 Task: Create a 'book' object.
Action: Mouse moved to (688, 46)
Screenshot: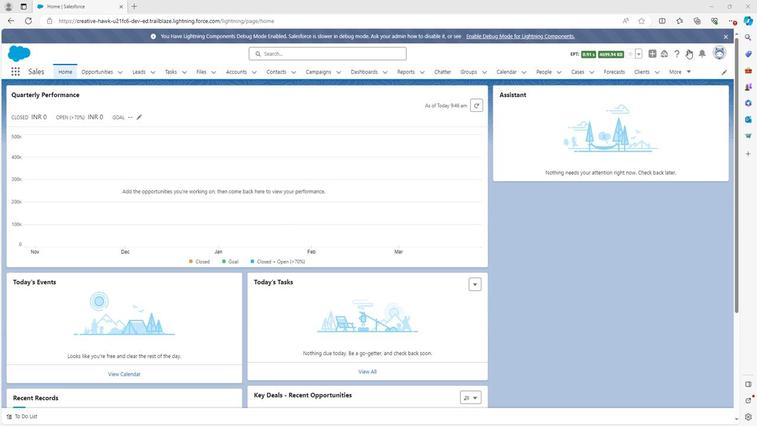
Action: Mouse pressed left at (688, 46)
Screenshot: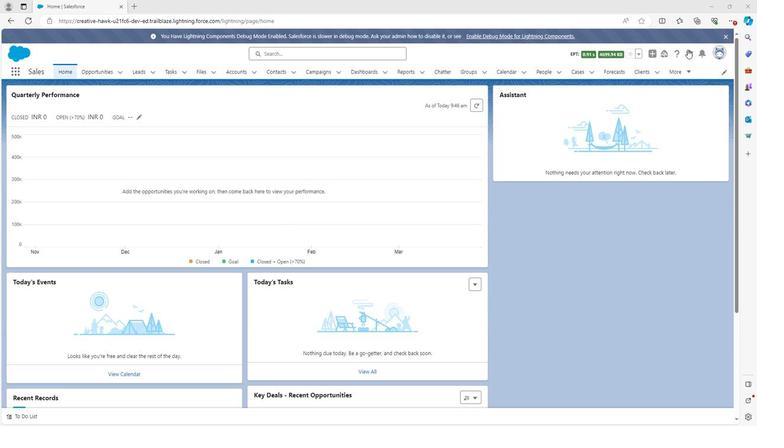 
Action: Mouse moved to (661, 72)
Screenshot: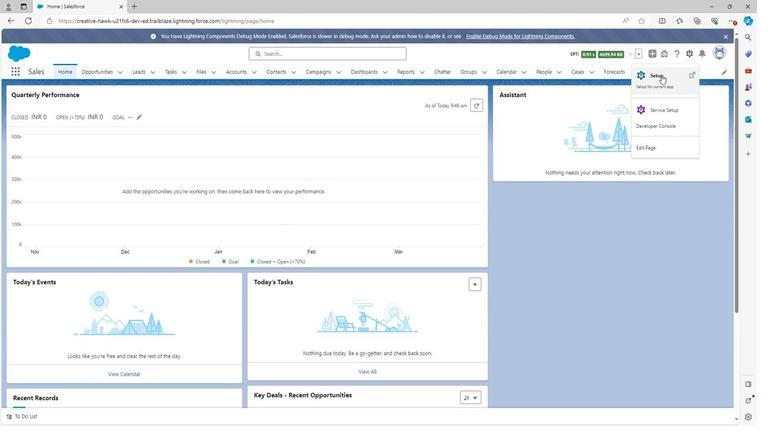 
Action: Mouse pressed left at (661, 72)
Screenshot: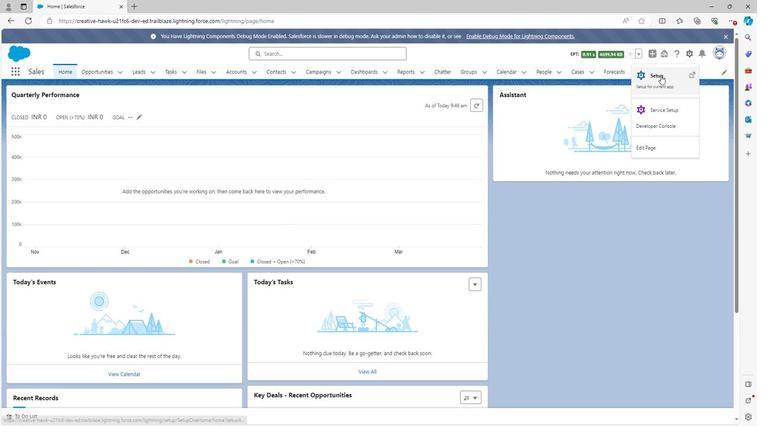 
Action: Mouse moved to (93, 68)
Screenshot: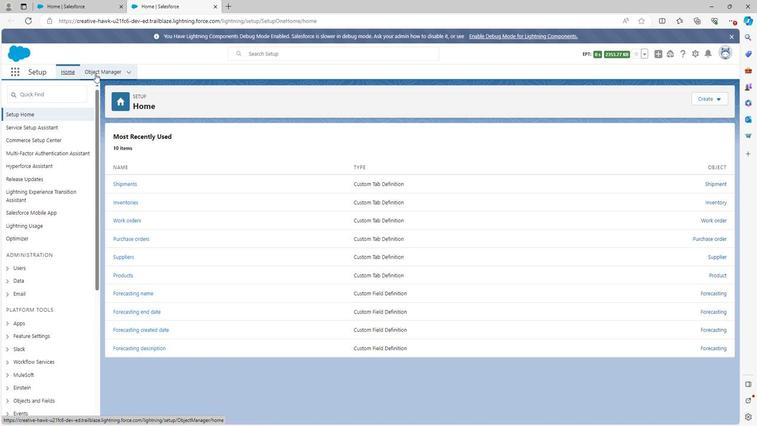 
Action: Mouse pressed left at (93, 68)
Screenshot: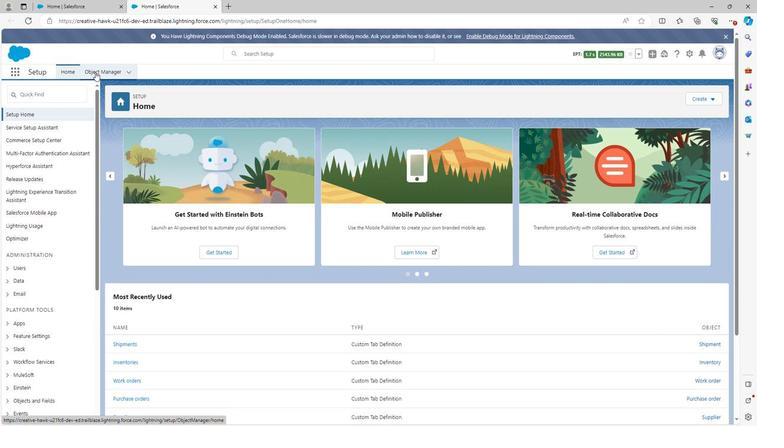 
Action: Mouse moved to (707, 93)
Screenshot: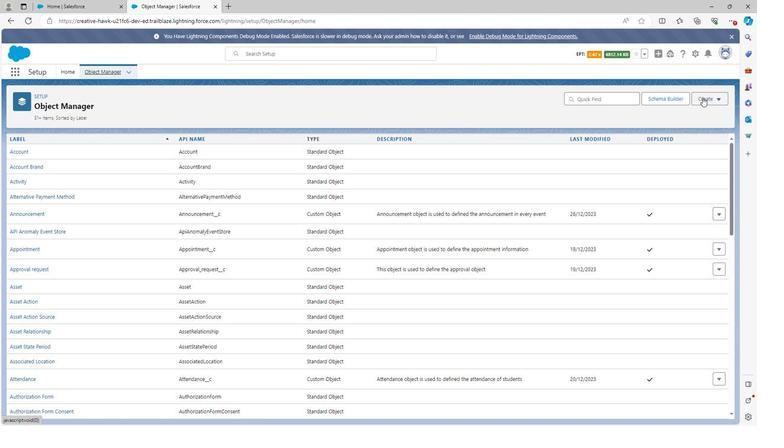 
Action: Mouse pressed left at (707, 93)
Screenshot: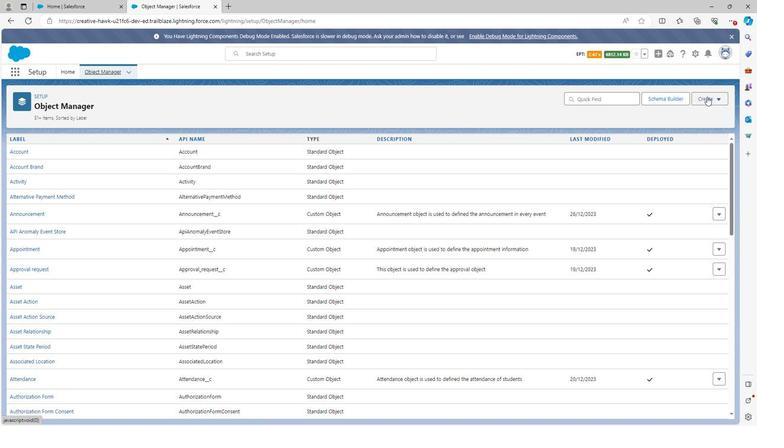 
Action: Mouse moved to (672, 118)
Screenshot: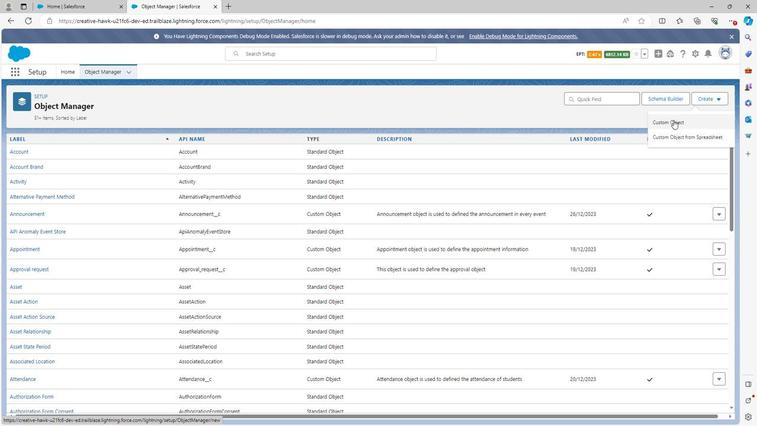 
Action: Mouse pressed left at (672, 118)
Screenshot: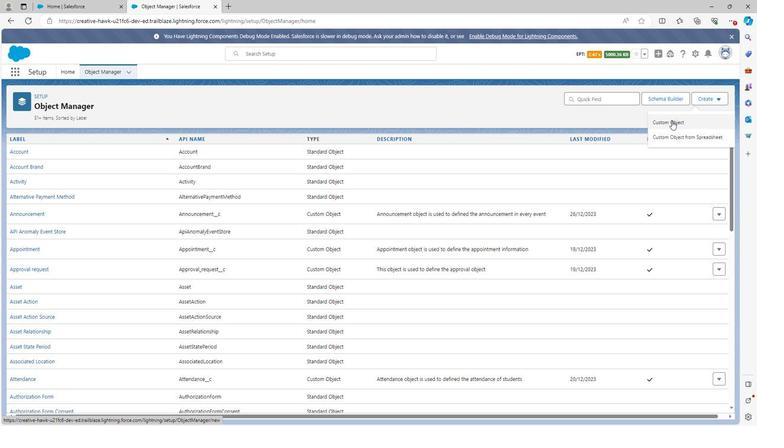 
Action: Mouse moved to (178, 199)
Screenshot: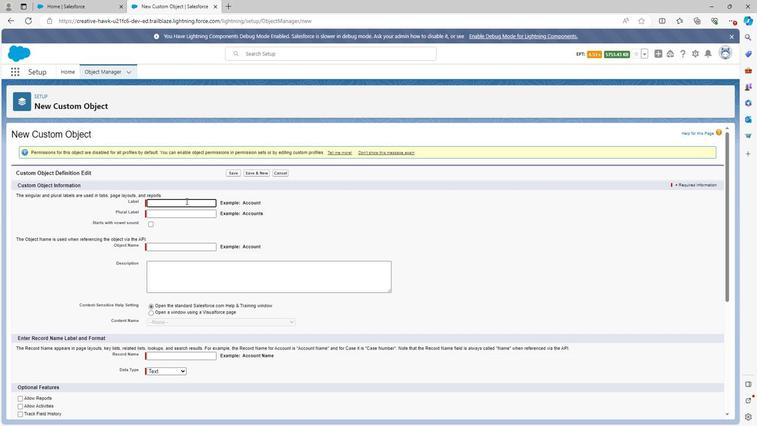 
Action: Mouse pressed left at (178, 199)
Screenshot: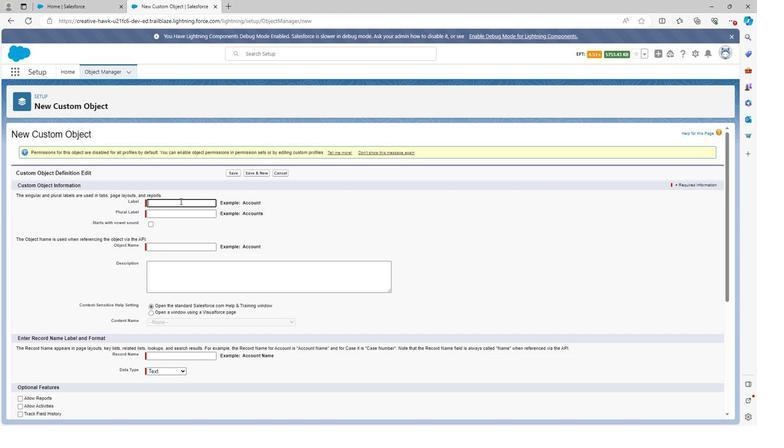 
Action: Key pressed <Key.shift>
Screenshot: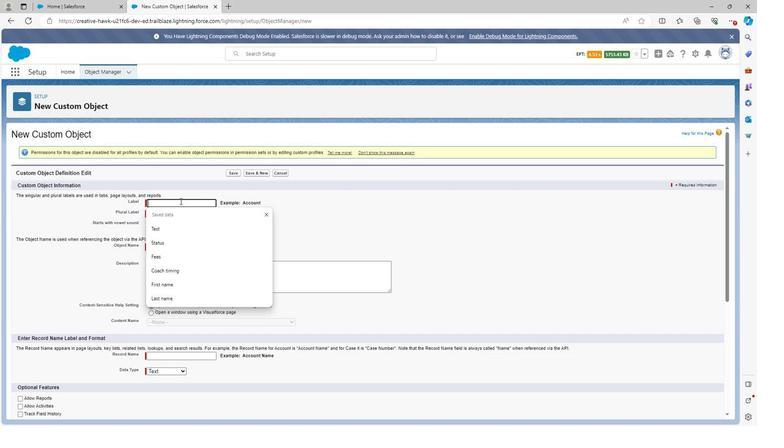 
Action: Mouse moved to (176, 199)
Screenshot: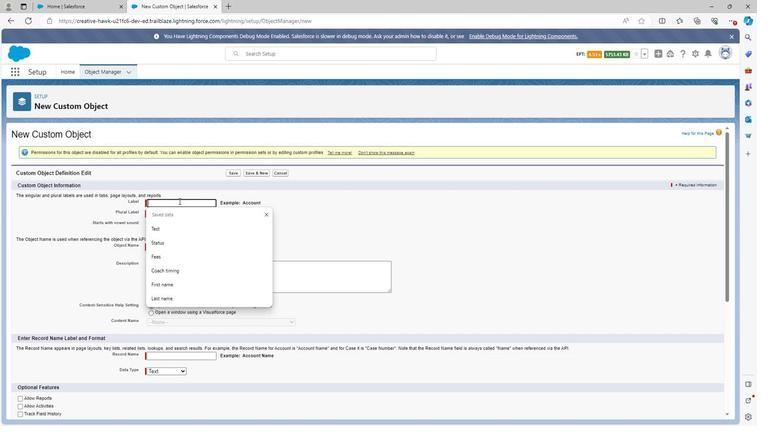 
Action: Key pressed Book
Screenshot: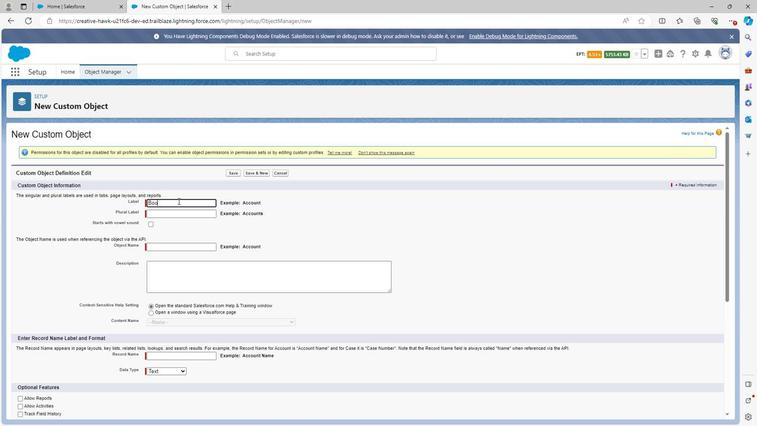 
Action: Mouse moved to (169, 228)
Screenshot: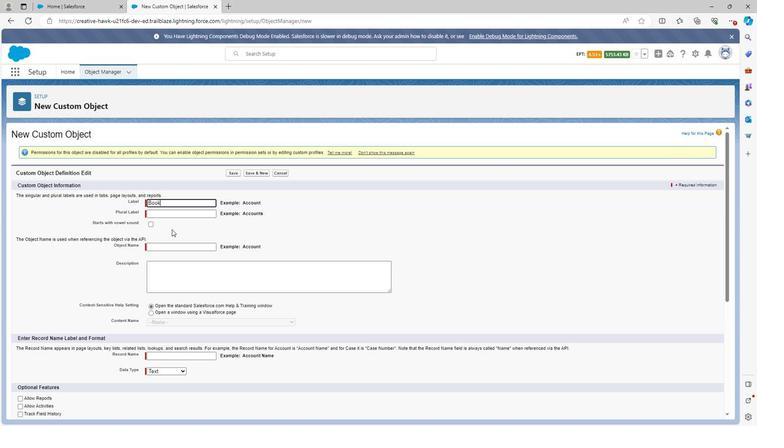 
Action: Mouse pressed left at (169, 228)
Screenshot: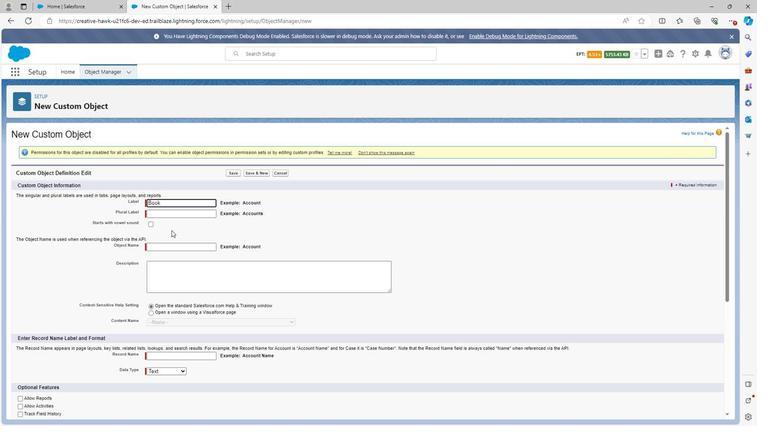 
Action: Mouse moved to (167, 211)
Screenshot: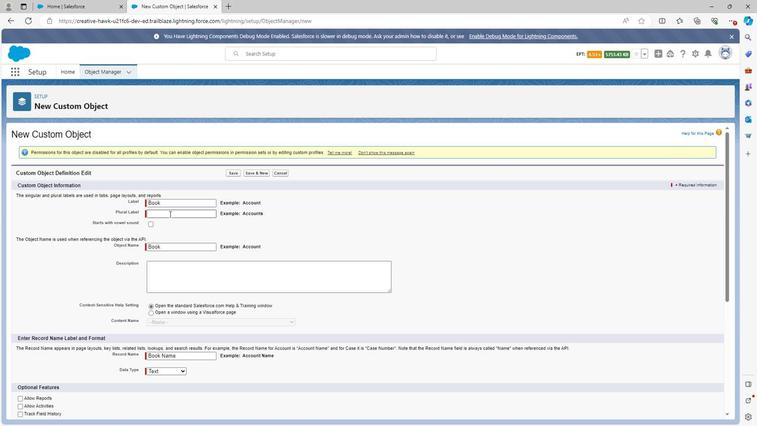 
Action: Mouse pressed left at (167, 211)
Screenshot: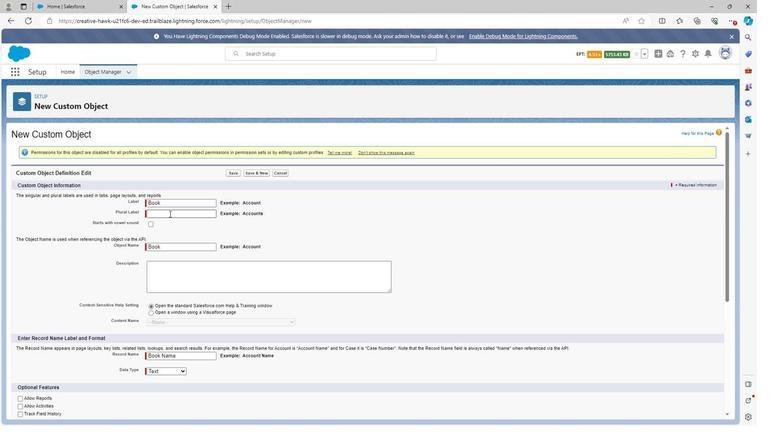 
Action: Mouse moved to (167, 211)
Screenshot: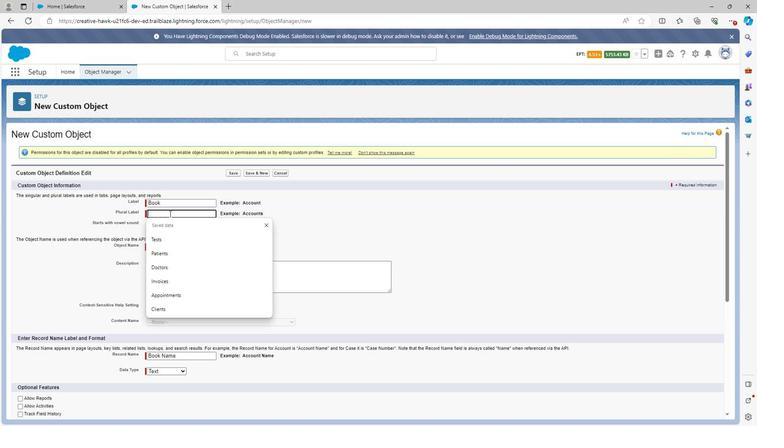 
Action: Key pressed <Key.shift>B
Screenshot: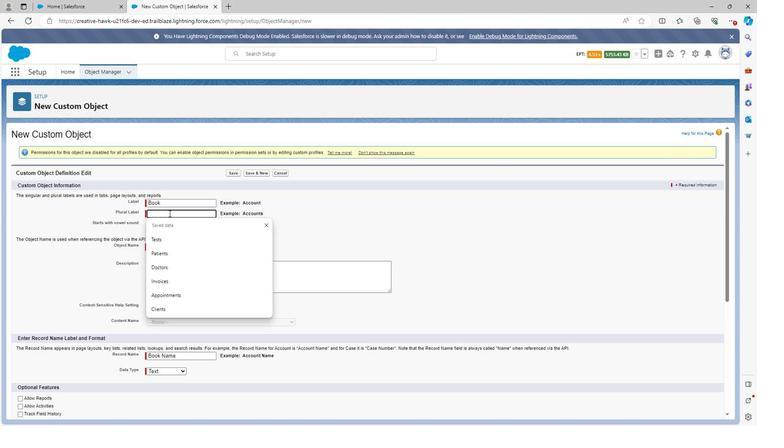 
Action: Mouse moved to (166, 211)
Screenshot: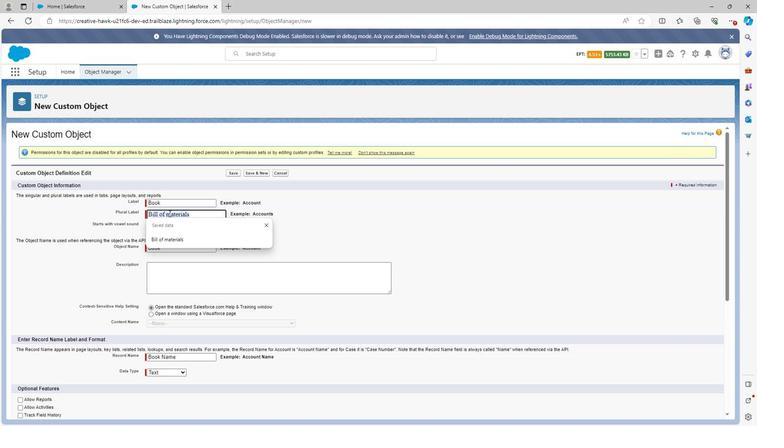 
Action: Key pressed oo
Screenshot: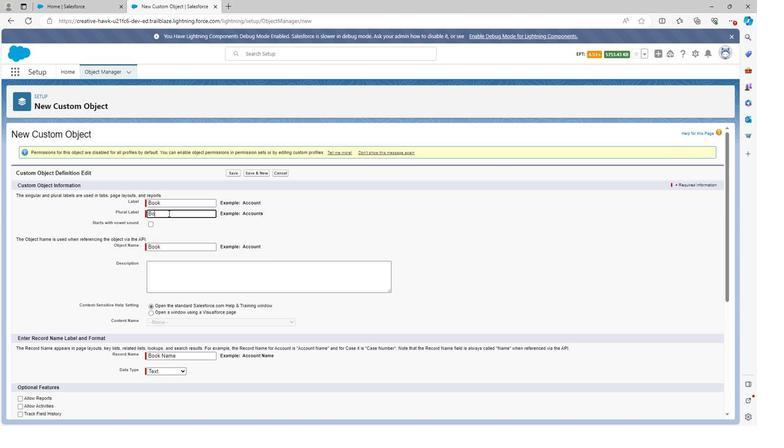 
Action: Mouse moved to (166, 211)
Screenshot: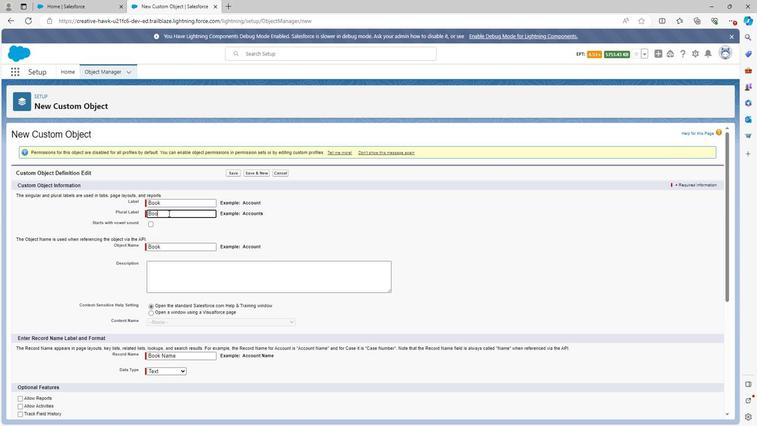 
Action: Key pressed ks
Screenshot: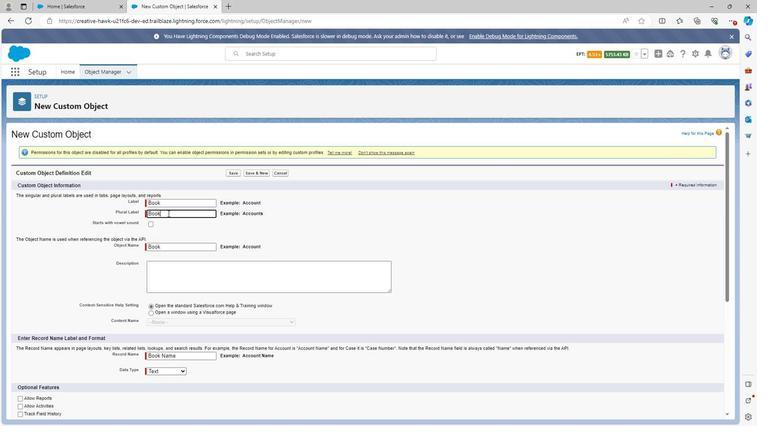
Action: Mouse moved to (168, 271)
Screenshot: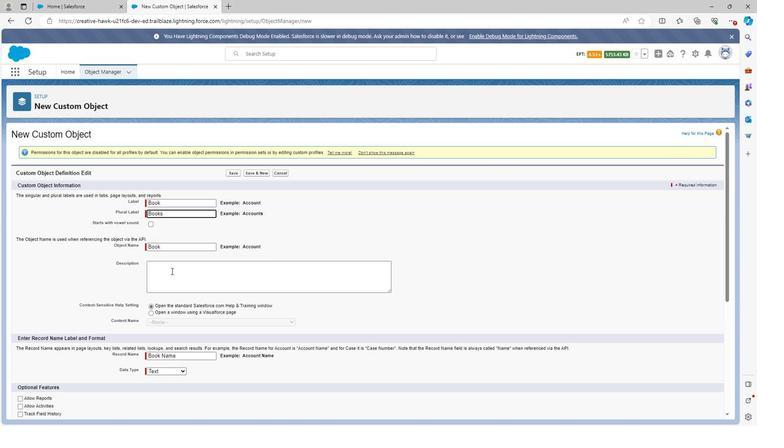 
Action: Mouse pressed left at (168, 271)
Screenshot: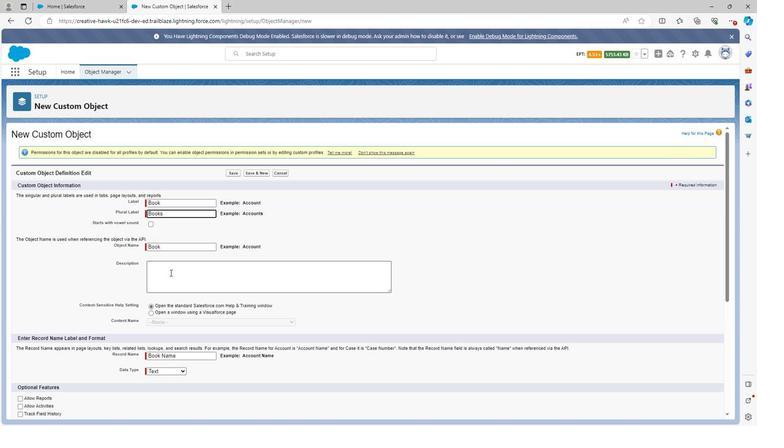 
Action: Mouse moved to (164, 270)
Screenshot: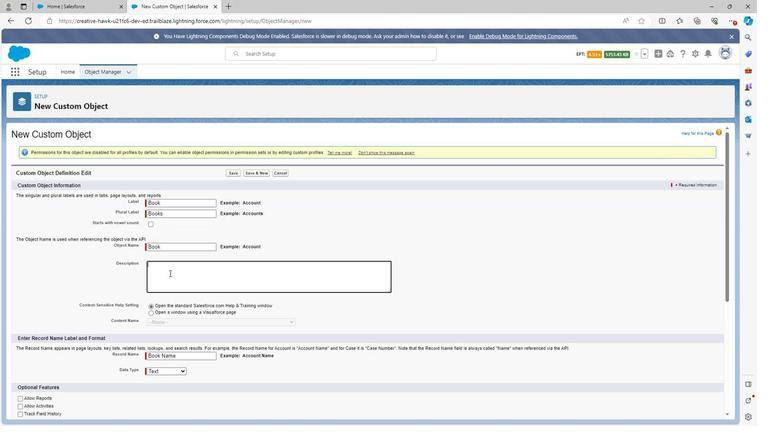
Action: Key pressed <Key.shift><Key.shift>B
Screenshot: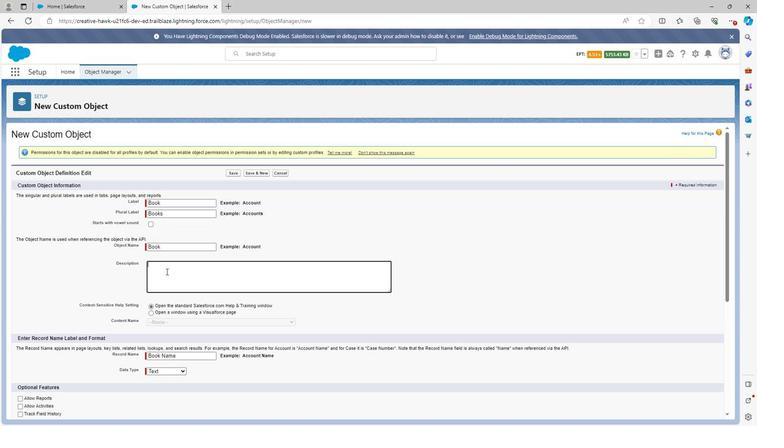 
Action: Mouse moved to (164, 270)
Screenshot: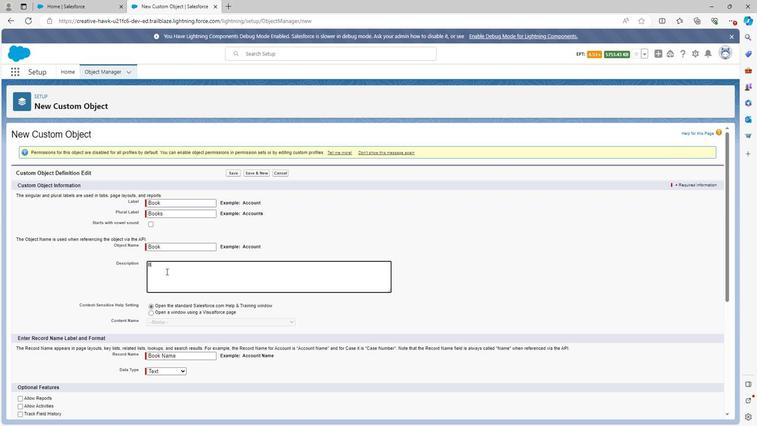 
Action: Key pressed ook<Key.space>p<Key.backspace>object<Key.space>is<Key.space>the<Key.space>used<Key.space><Key.backspace><Key.backspace><Key.backspace><Key.backspace><Key.backspace>object<Key.space>which<Key.space>is<Key.space>used<Key.space>to<Key.space>defined<Key.space>the<Key.space>books<Key.space>name
Screenshot: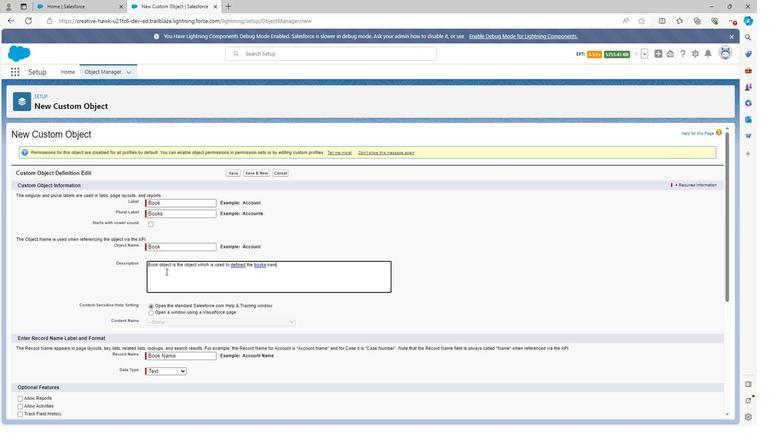 
Action: Mouse moved to (162, 275)
Screenshot: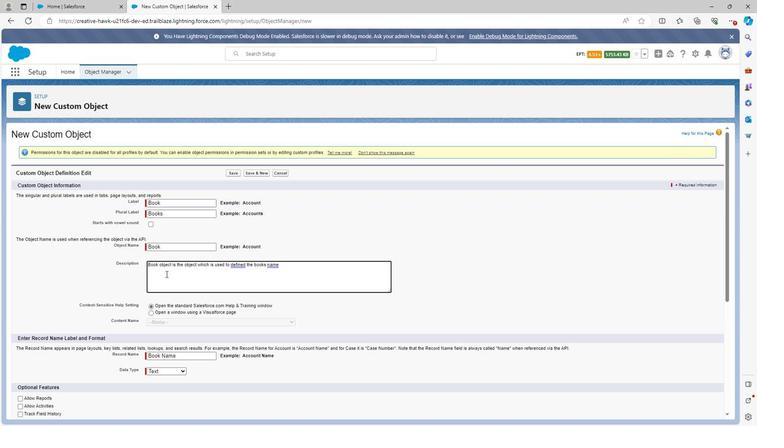 
Action: Mouse scrolled (162, 275) with delta (0, 0)
Screenshot: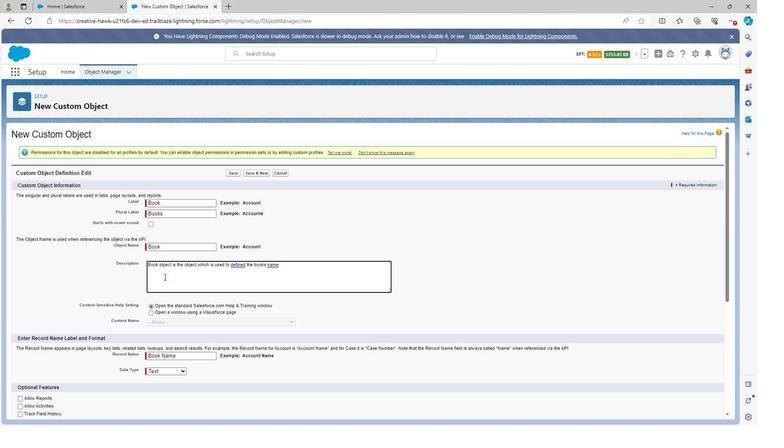 
Action: Mouse scrolled (162, 275) with delta (0, 0)
Screenshot: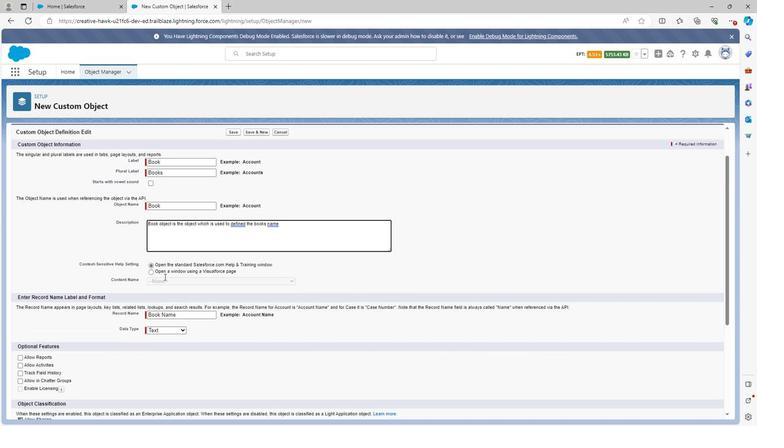 
Action: Mouse scrolled (162, 275) with delta (0, 0)
Screenshot: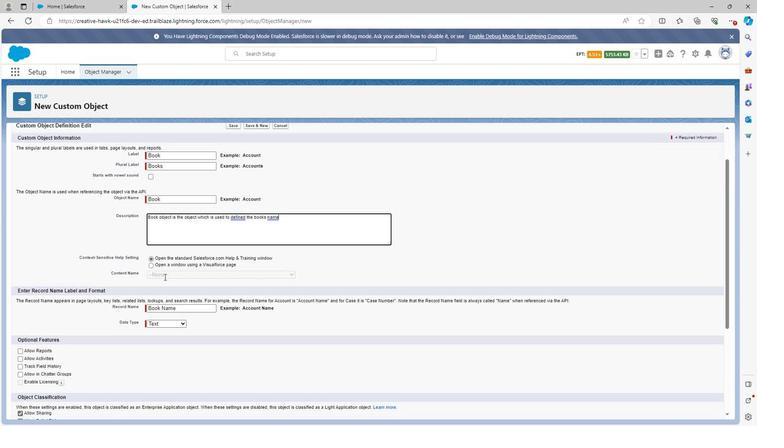 
Action: Mouse moved to (16, 262)
Screenshot: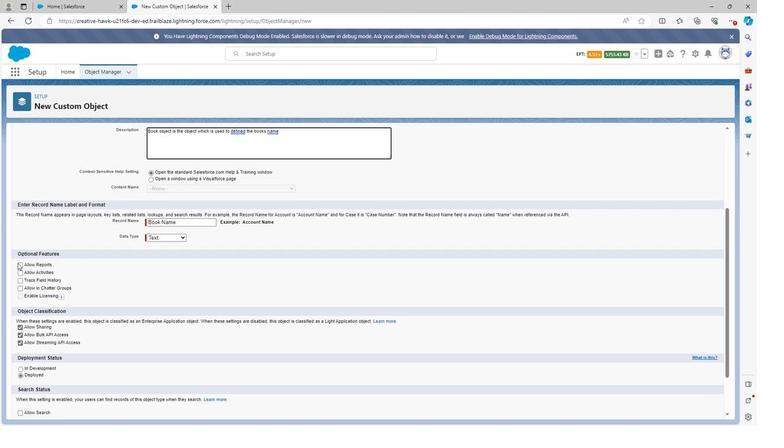 
Action: Mouse pressed left at (16, 262)
Screenshot: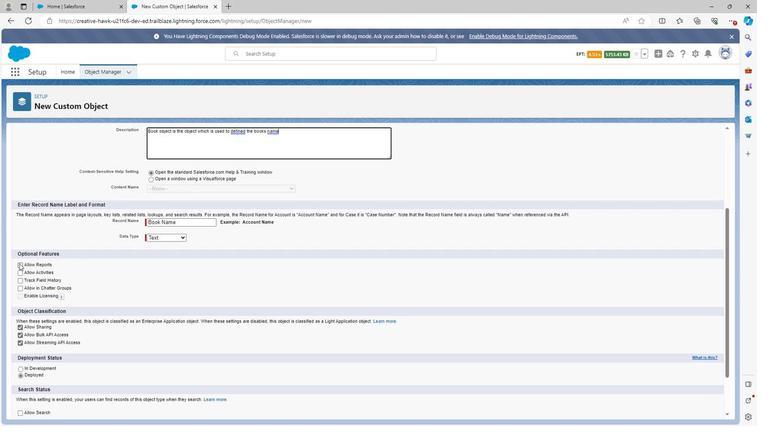 
Action: Mouse moved to (17, 272)
Screenshot: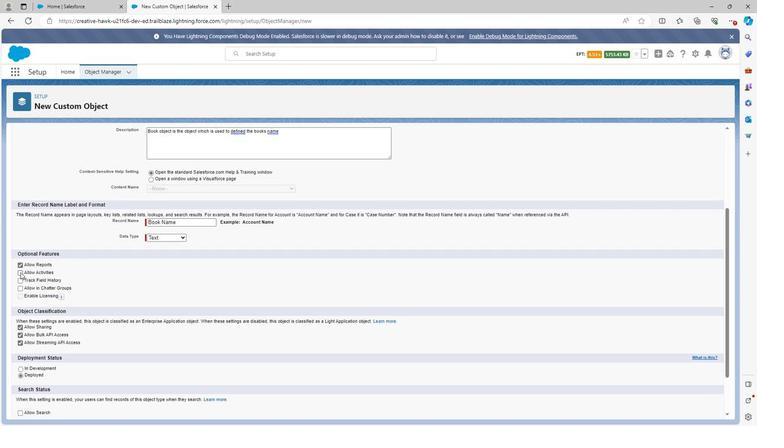
Action: Mouse pressed left at (17, 272)
Screenshot: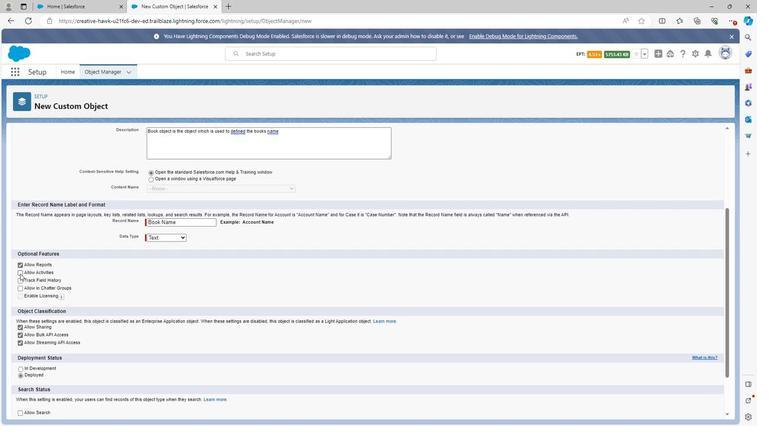 
Action: Mouse moved to (17, 279)
Screenshot: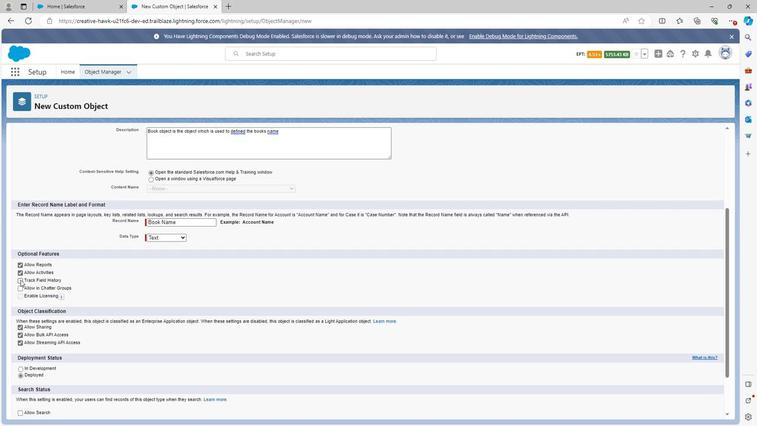 
Action: Mouse pressed left at (17, 279)
Screenshot: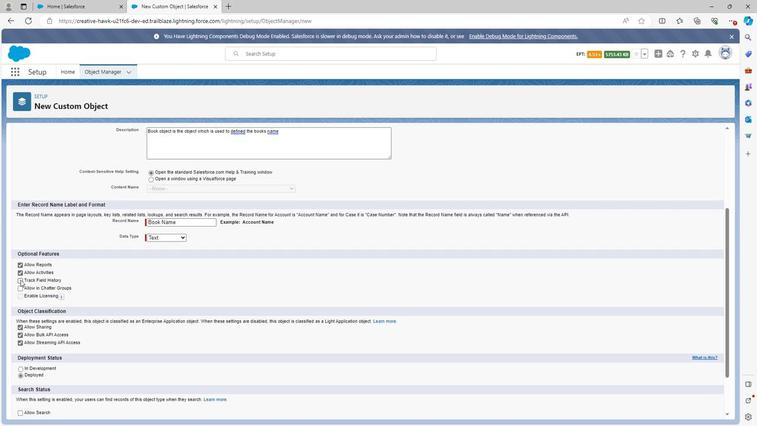 
Action: Mouse moved to (17, 287)
Screenshot: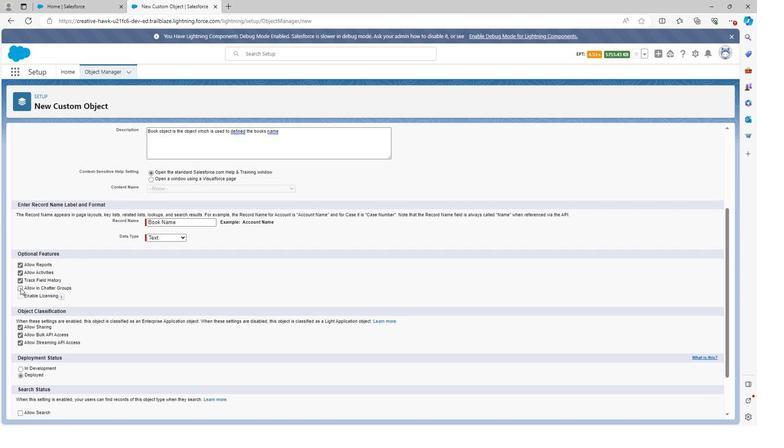 
Action: Mouse pressed left at (17, 287)
Screenshot: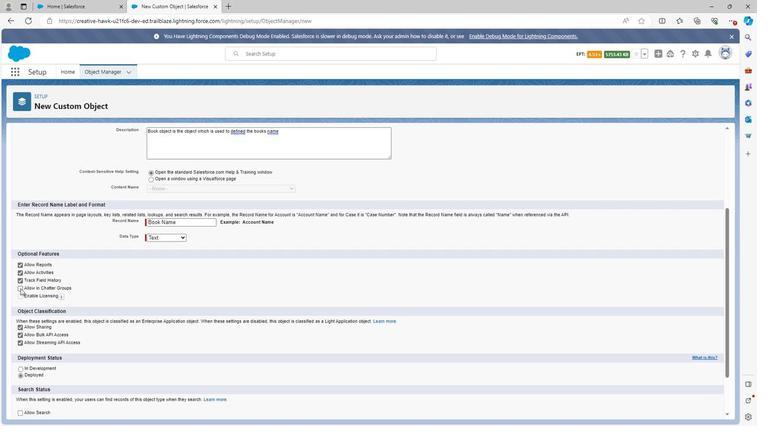 
Action: Mouse moved to (18, 414)
Screenshot: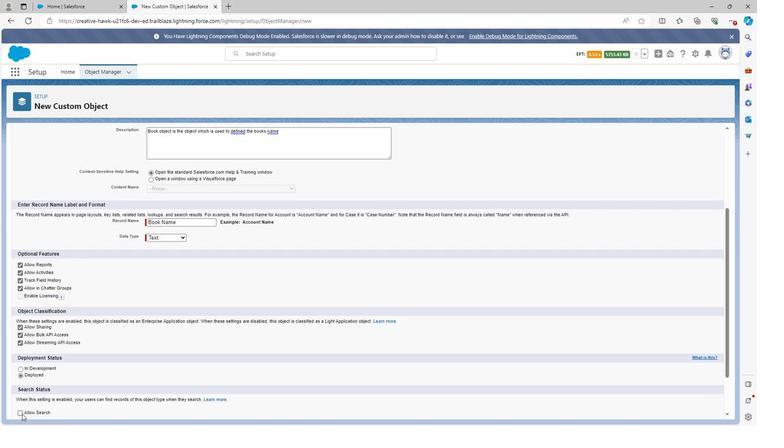 
Action: Mouse pressed left at (18, 414)
Screenshot: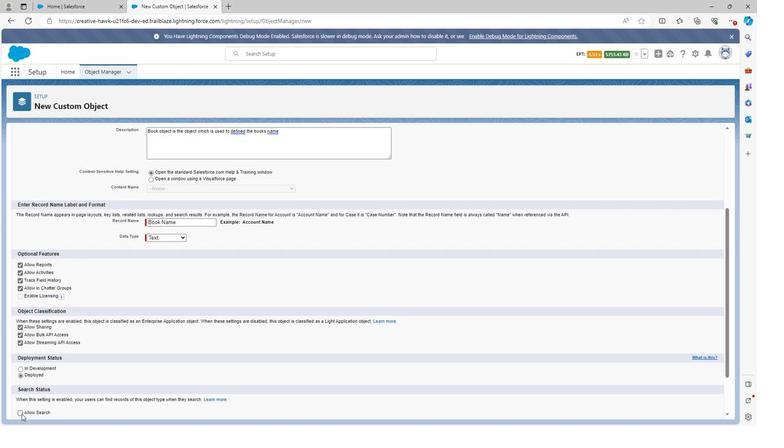 
Action: Mouse moved to (124, 390)
Screenshot: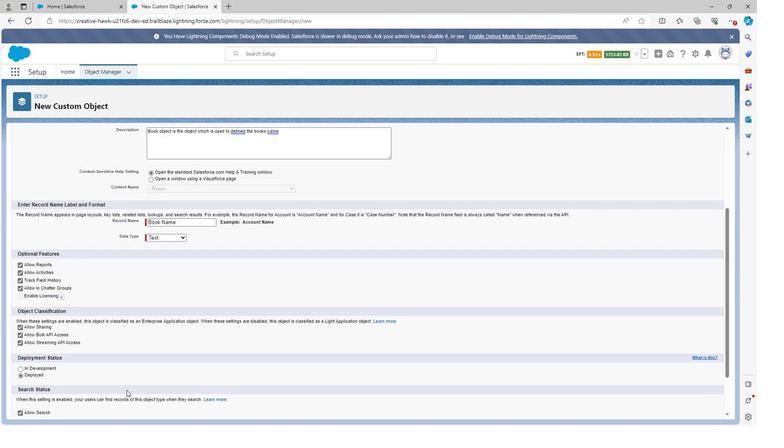 
Action: Mouse scrolled (124, 389) with delta (0, 0)
Screenshot: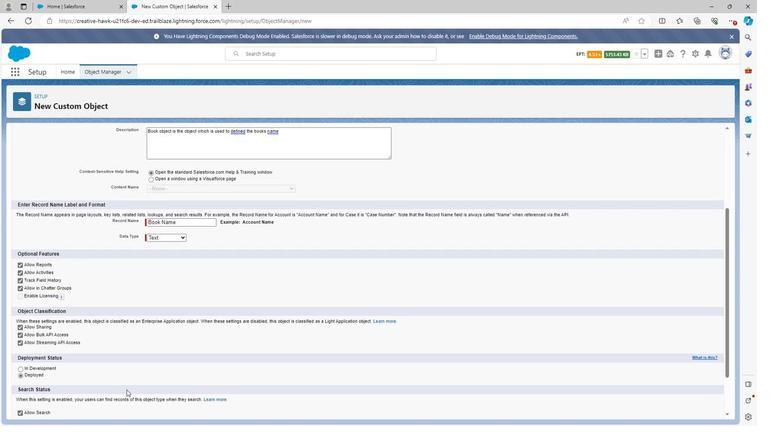 
Action: Mouse scrolled (124, 389) with delta (0, 0)
Screenshot: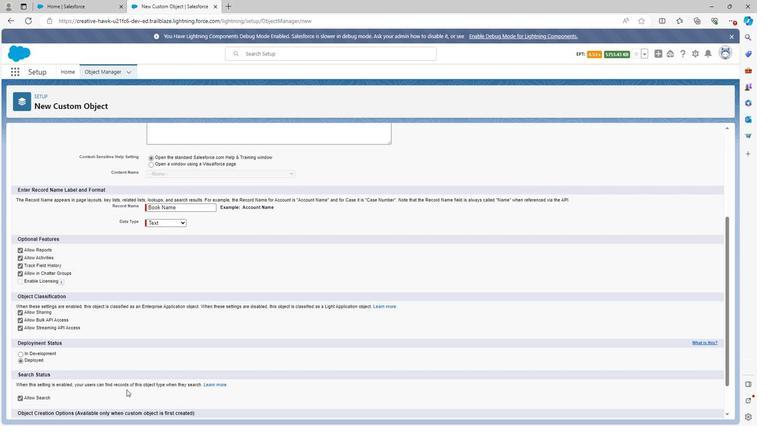 
Action: Mouse scrolled (124, 389) with delta (0, 0)
Screenshot: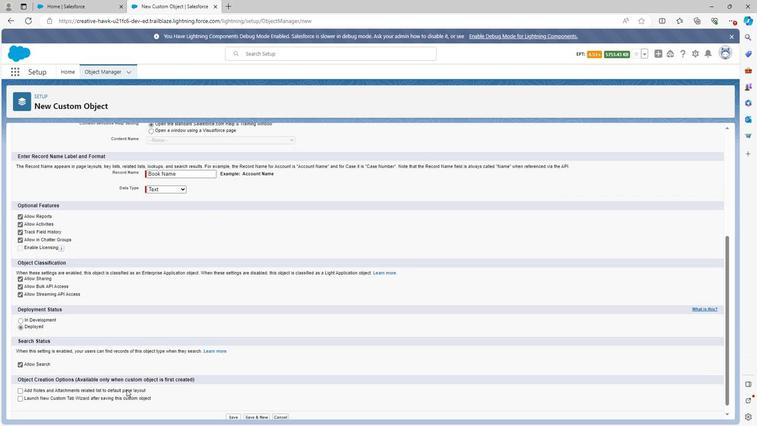 
Action: Mouse scrolled (124, 389) with delta (0, 0)
Screenshot: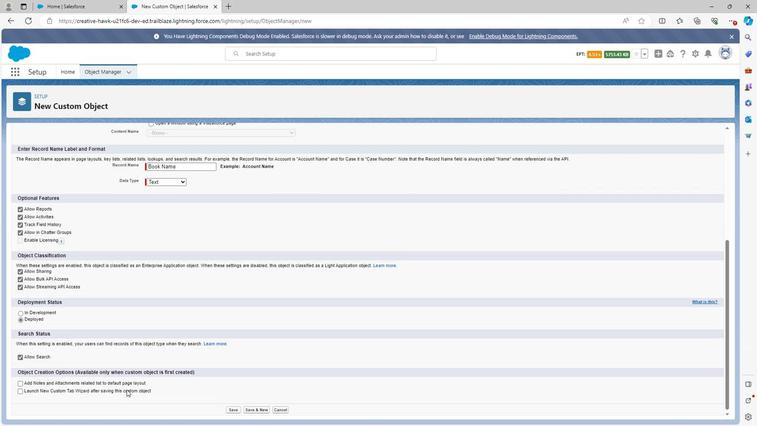 
Action: Mouse moved to (226, 407)
Screenshot: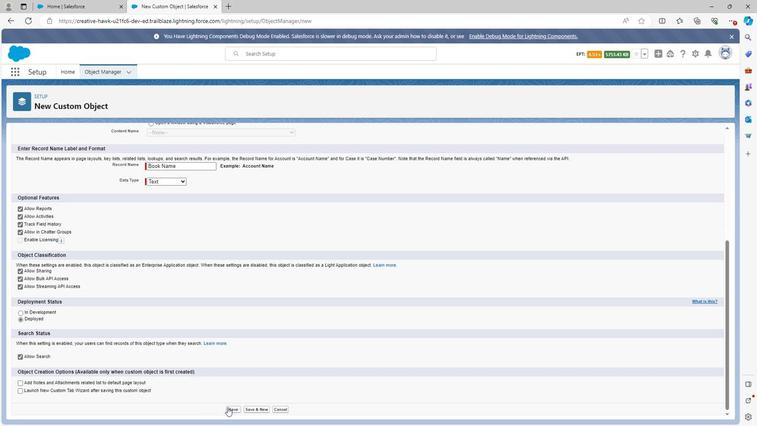 
Action: Mouse pressed left at (226, 407)
Screenshot: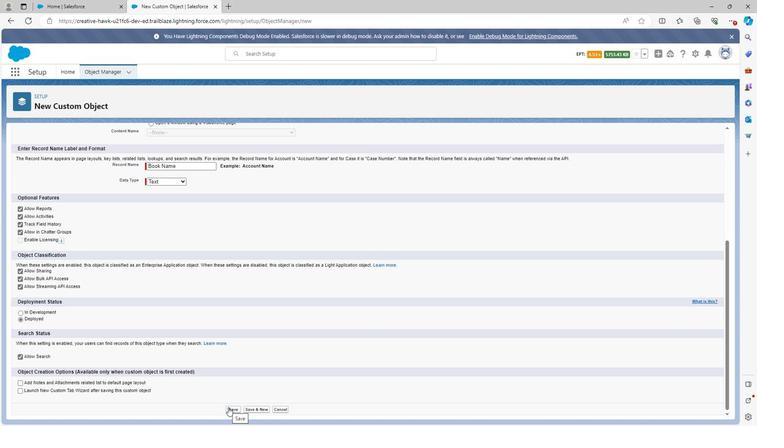 
Action: Mouse moved to (78, 94)
Screenshot: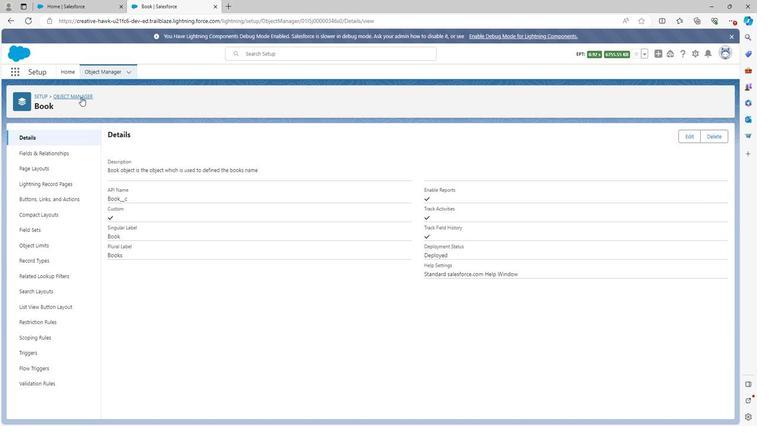 
Action: Mouse pressed left at (78, 94)
Screenshot: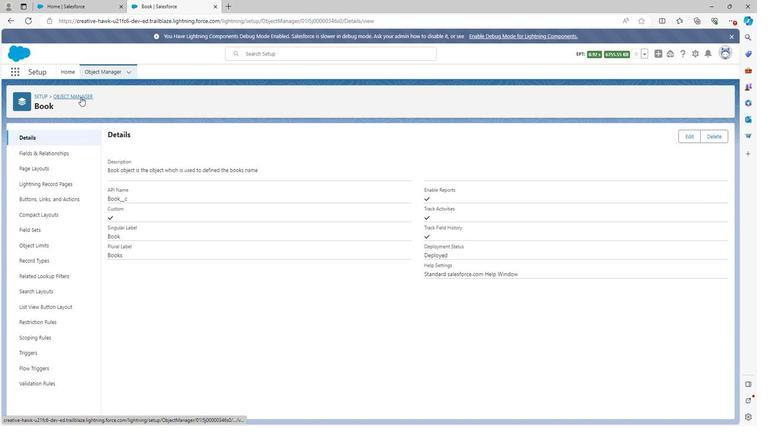 
Action: Mouse moved to (49, 311)
Screenshot: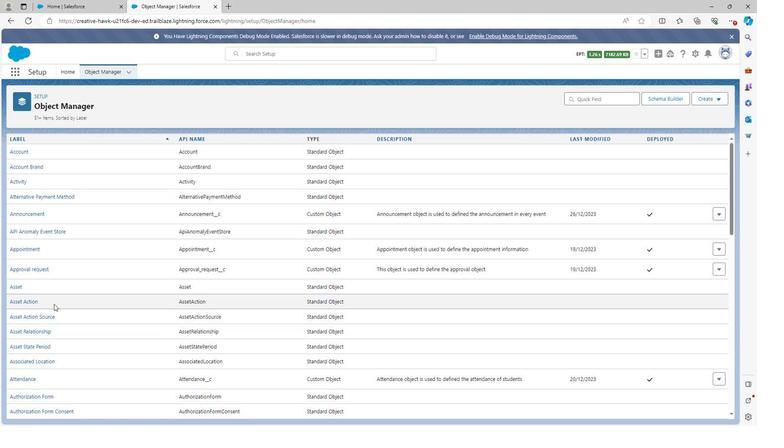 
Action: Mouse scrolled (49, 310) with delta (0, 0)
Screenshot: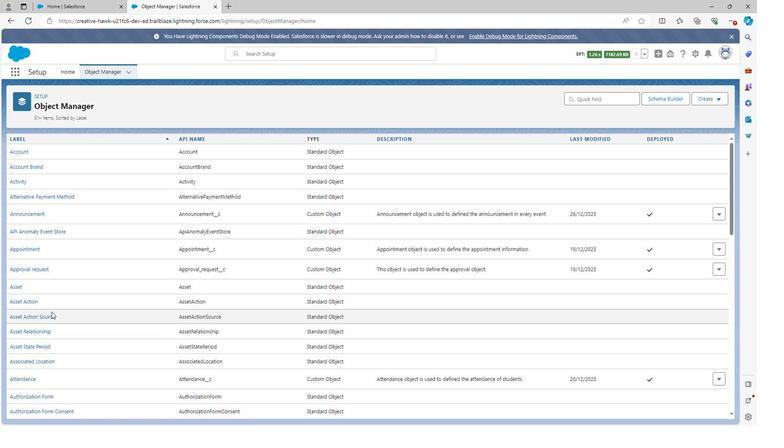
Action: Mouse scrolled (49, 310) with delta (0, 0)
Screenshot: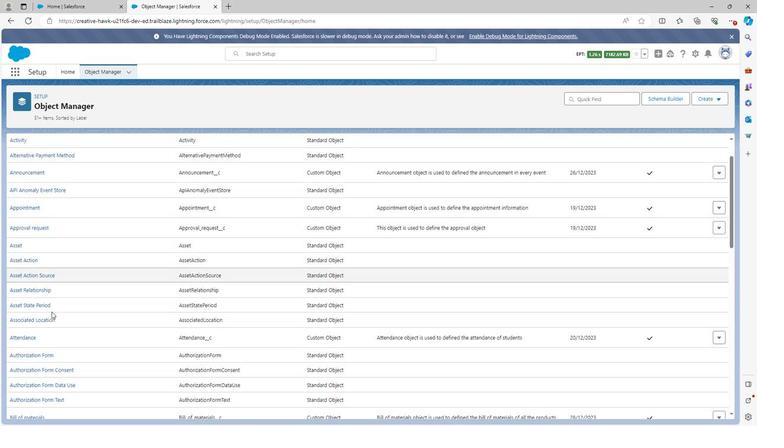 
Action: Mouse scrolled (49, 310) with delta (0, 0)
Screenshot: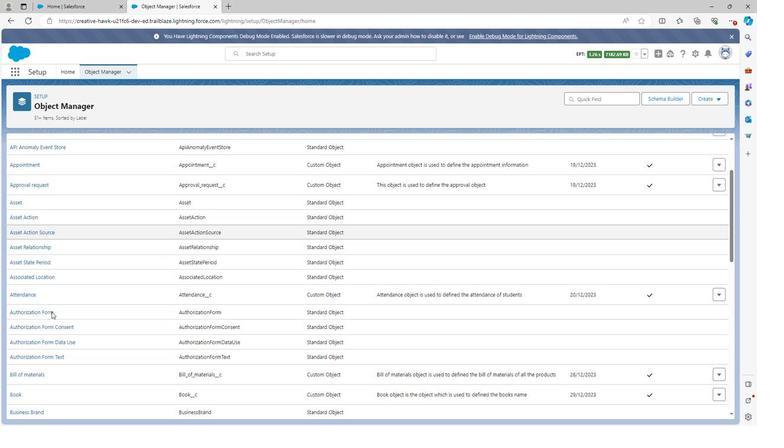 
Action: Mouse scrolled (49, 310) with delta (0, 0)
Screenshot: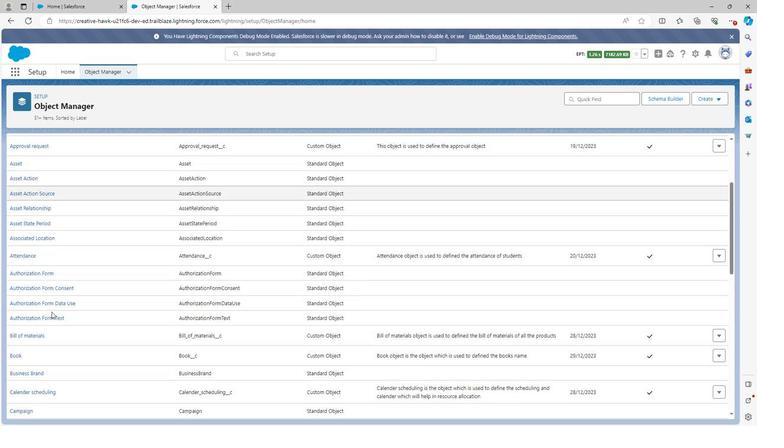 
Action: Mouse moved to (15, 308)
Screenshot: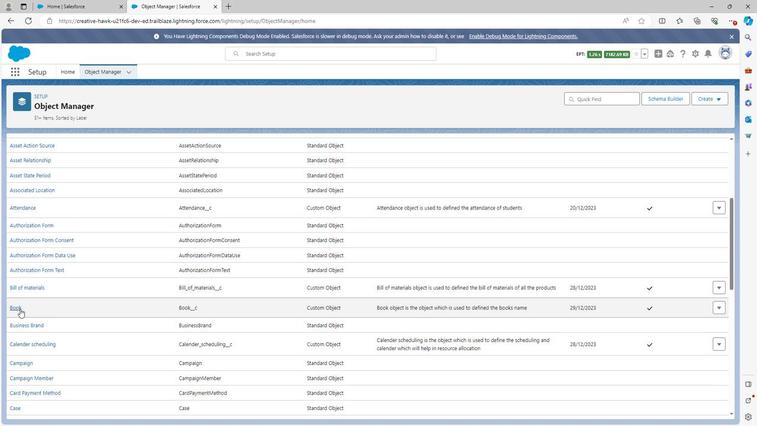 
Action: Mouse pressed left at (15, 308)
Screenshot: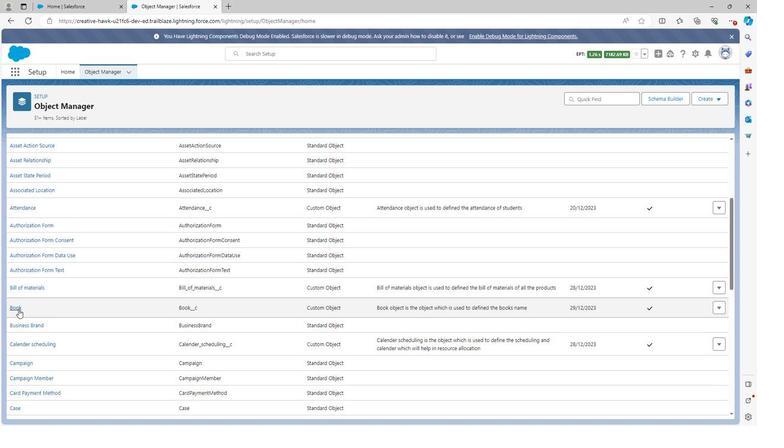 
Action: Mouse moved to (178, 300)
Screenshot: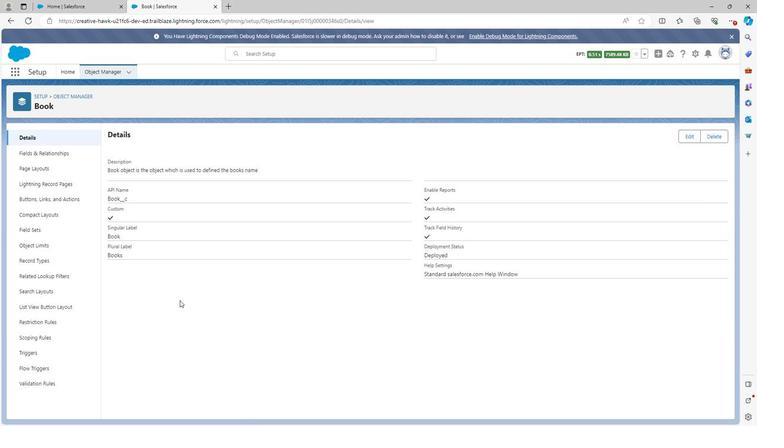 
